 Task: Add to scrum project TranslateForge a team member softage.3@softage.net and assign as Project Lead.
Action: Mouse moved to (254, 66)
Screenshot: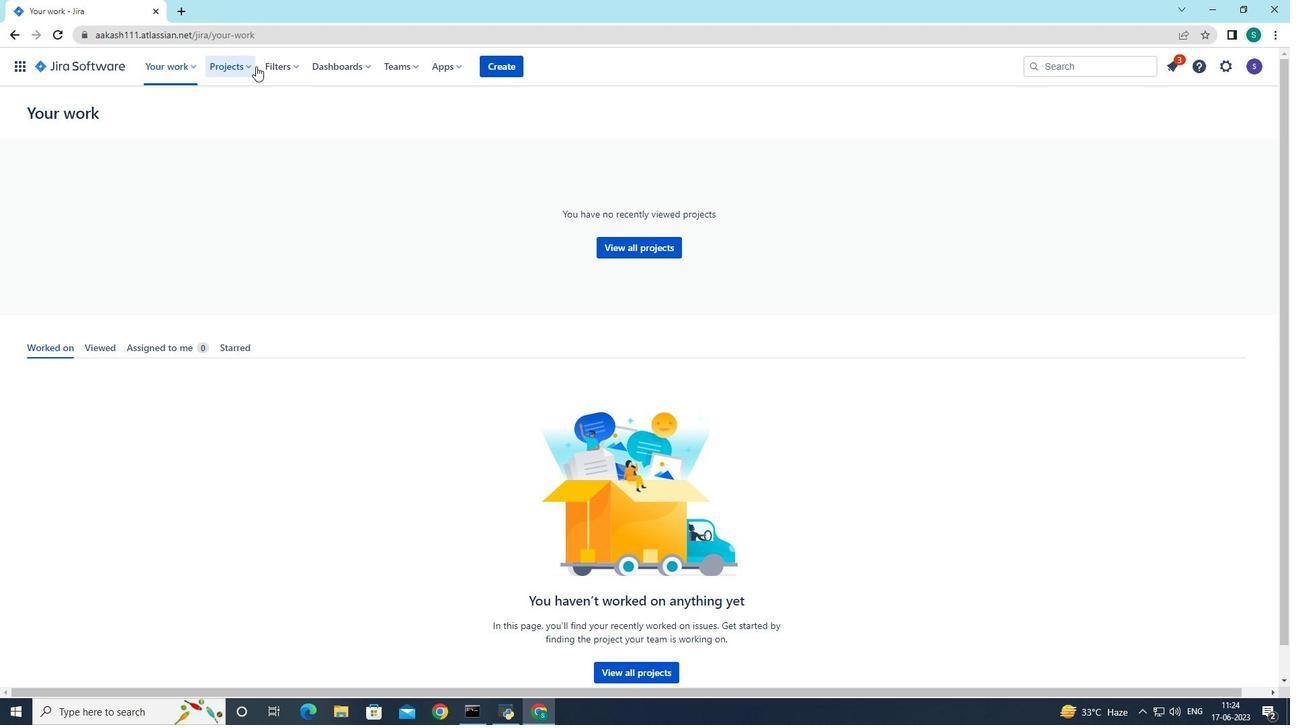 
Action: Mouse pressed left at (254, 66)
Screenshot: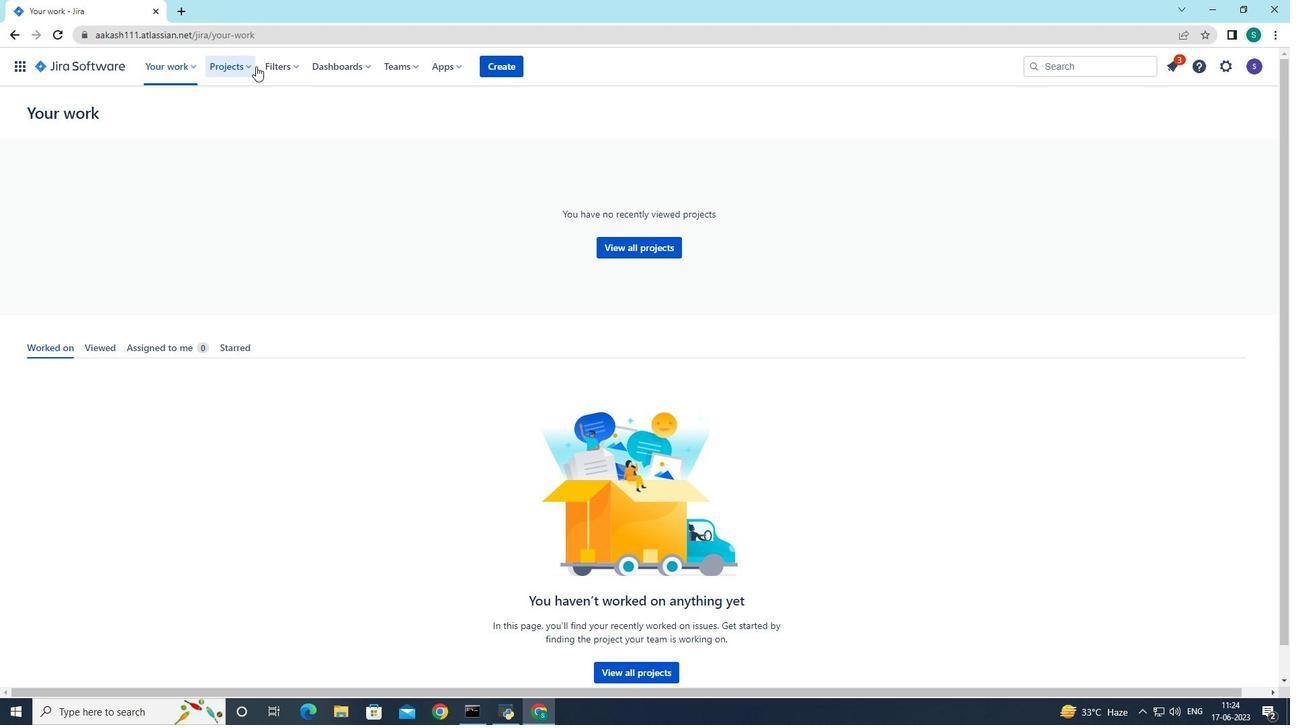 
Action: Mouse moved to (241, 131)
Screenshot: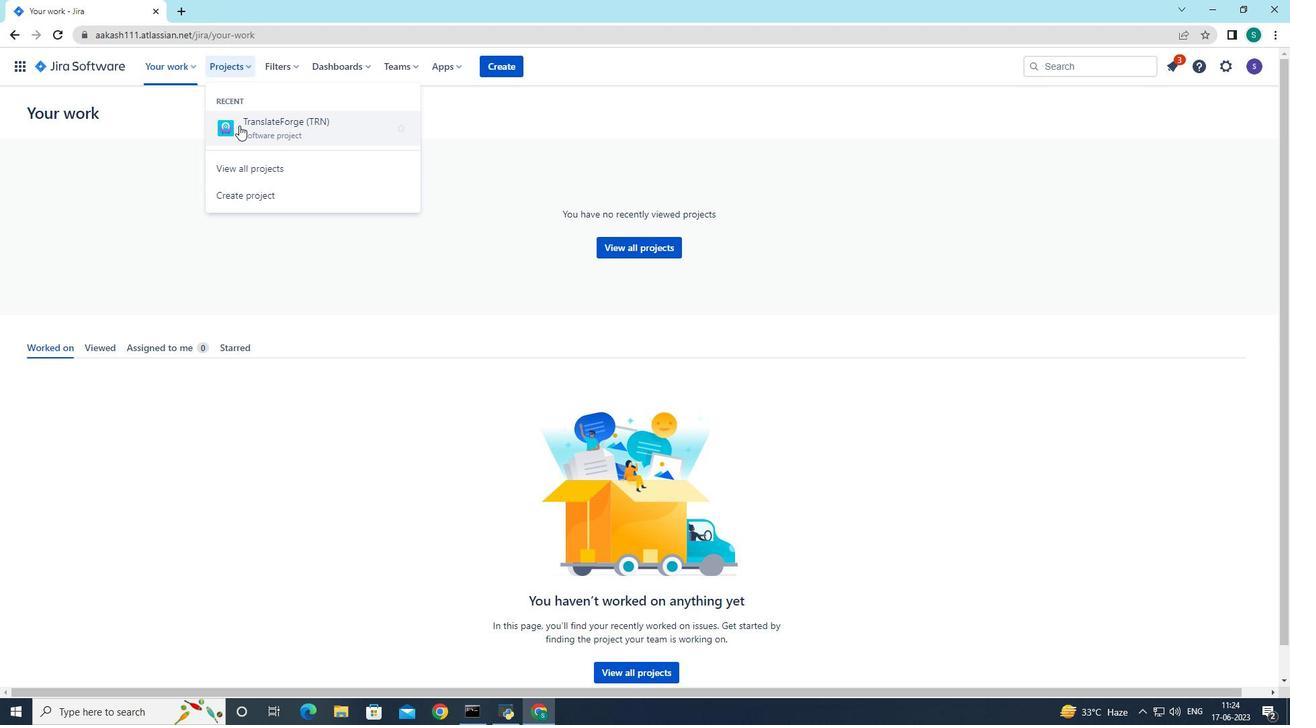 
Action: Mouse pressed left at (241, 131)
Screenshot: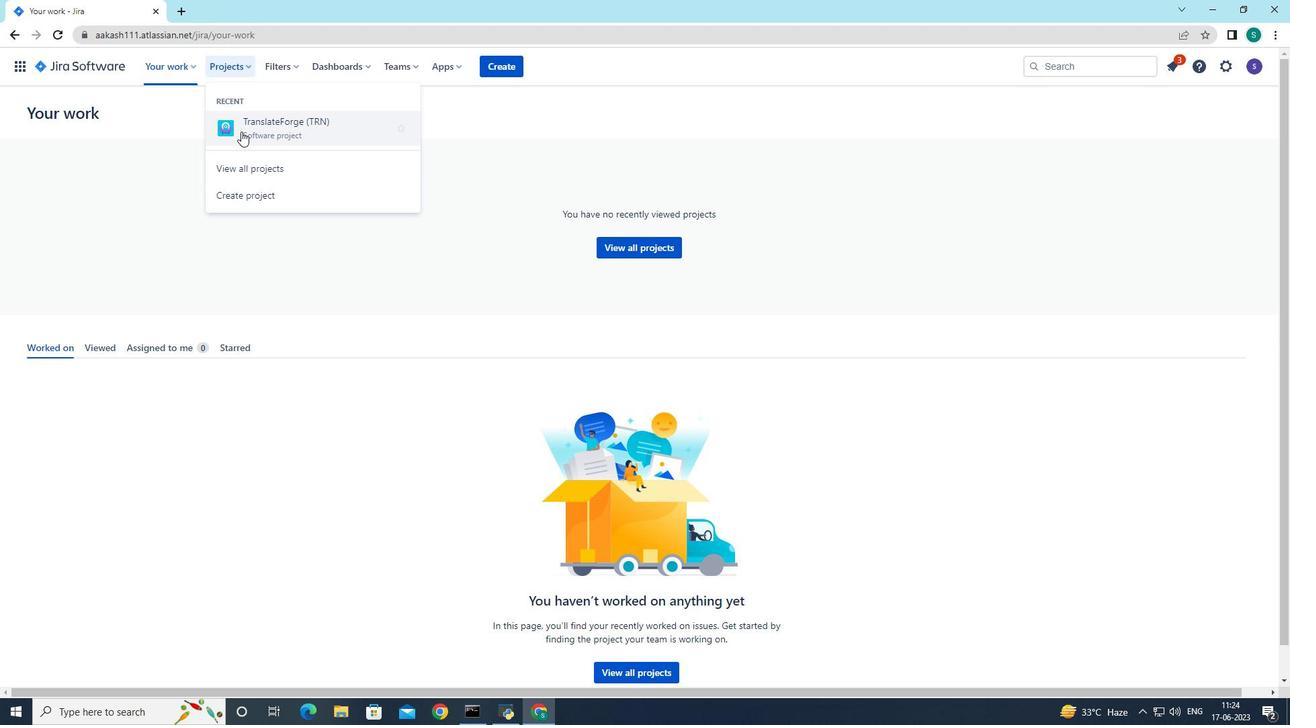 
Action: Mouse moved to (94, 381)
Screenshot: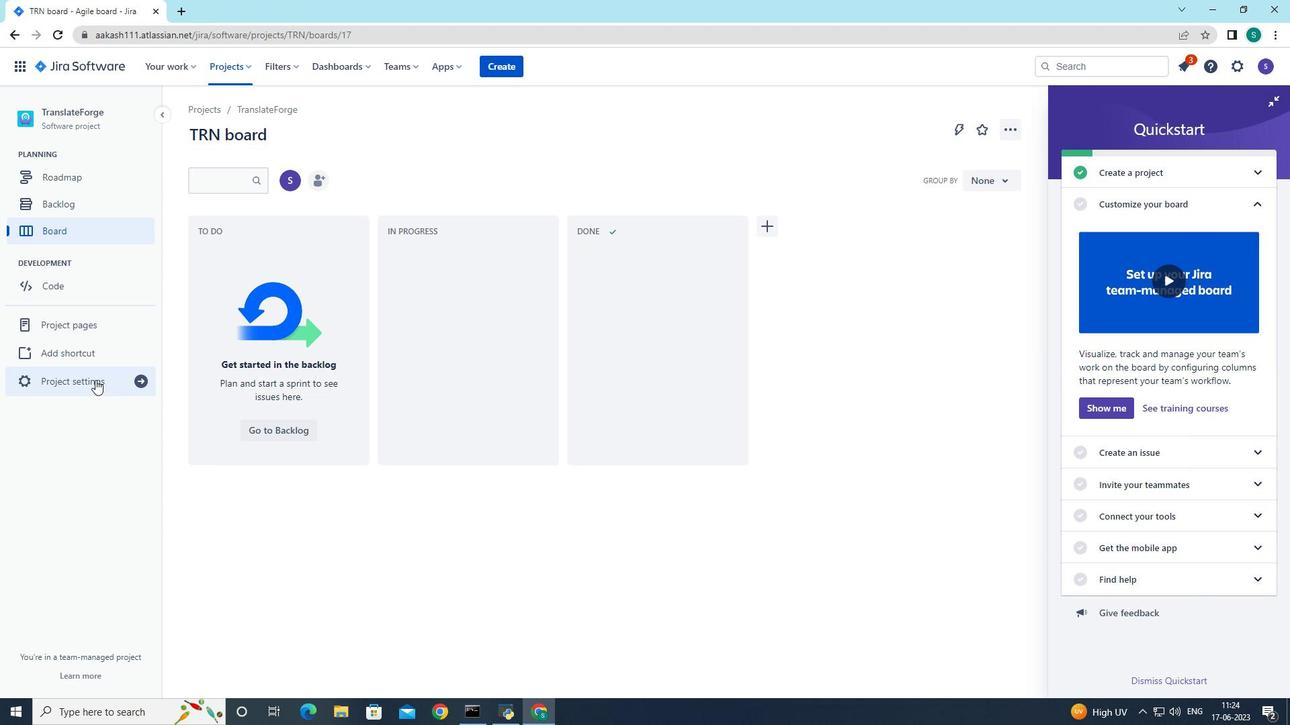 
Action: Mouse pressed left at (94, 381)
Screenshot: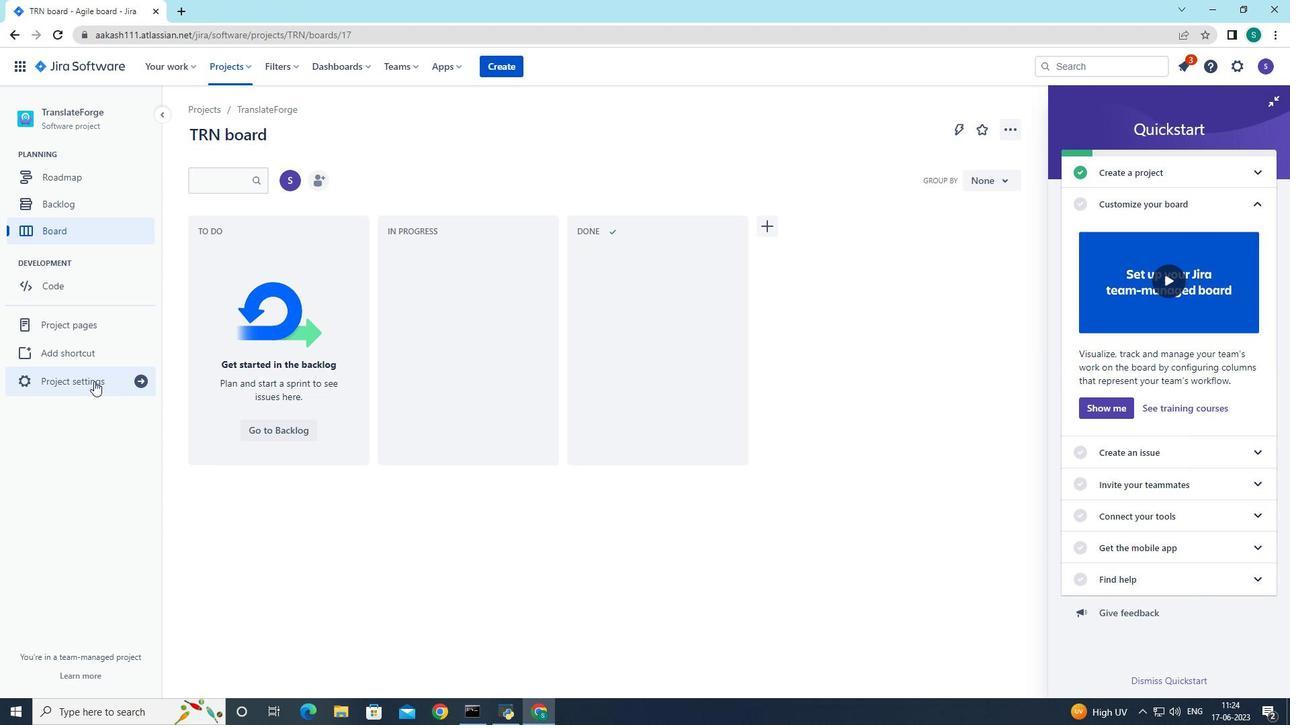 
Action: Mouse moved to (688, 432)
Screenshot: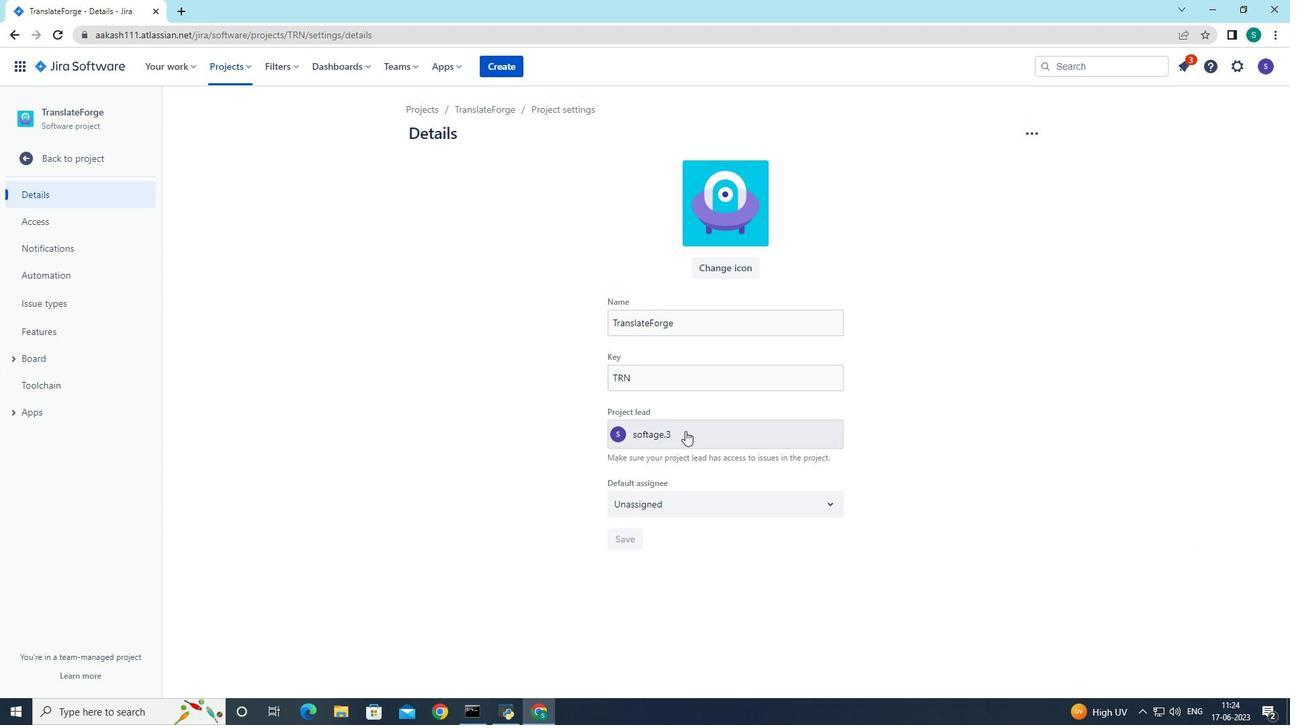 
Action: Mouse pressed left at (688, 432)
Screenshot: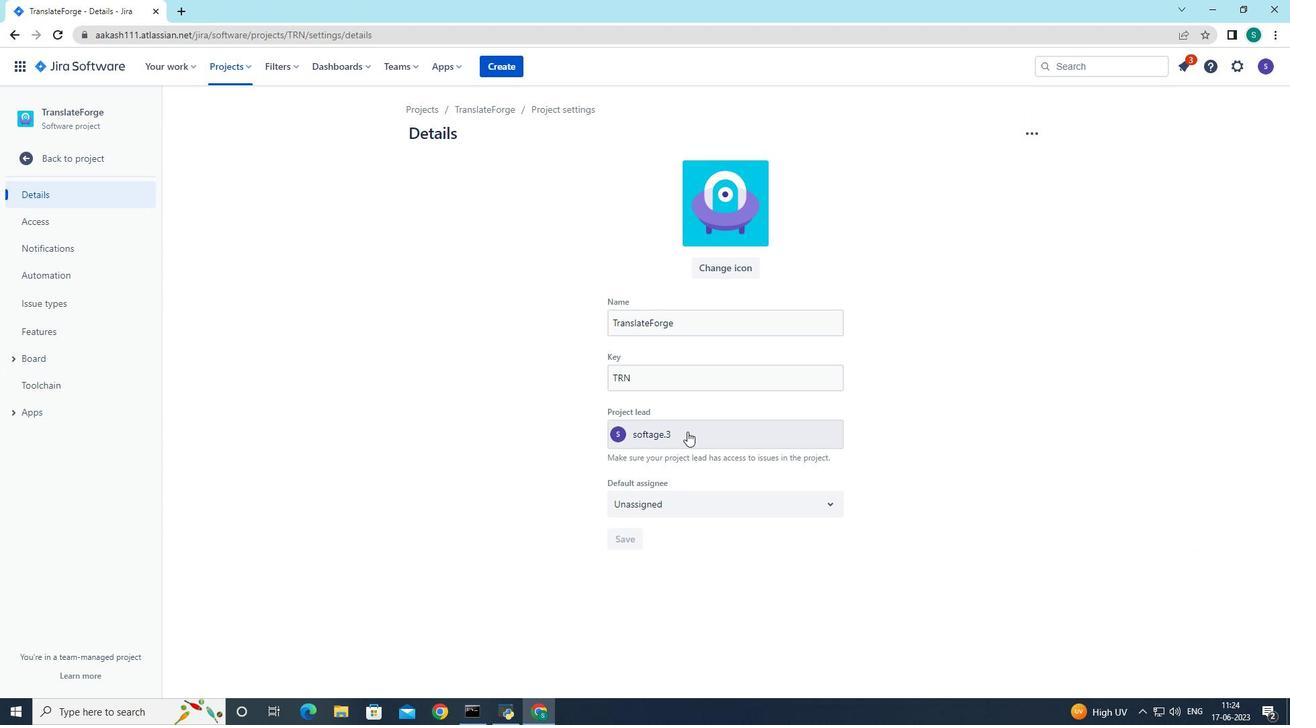 
Action: Mouse moved to (693, 437)
Screenshot: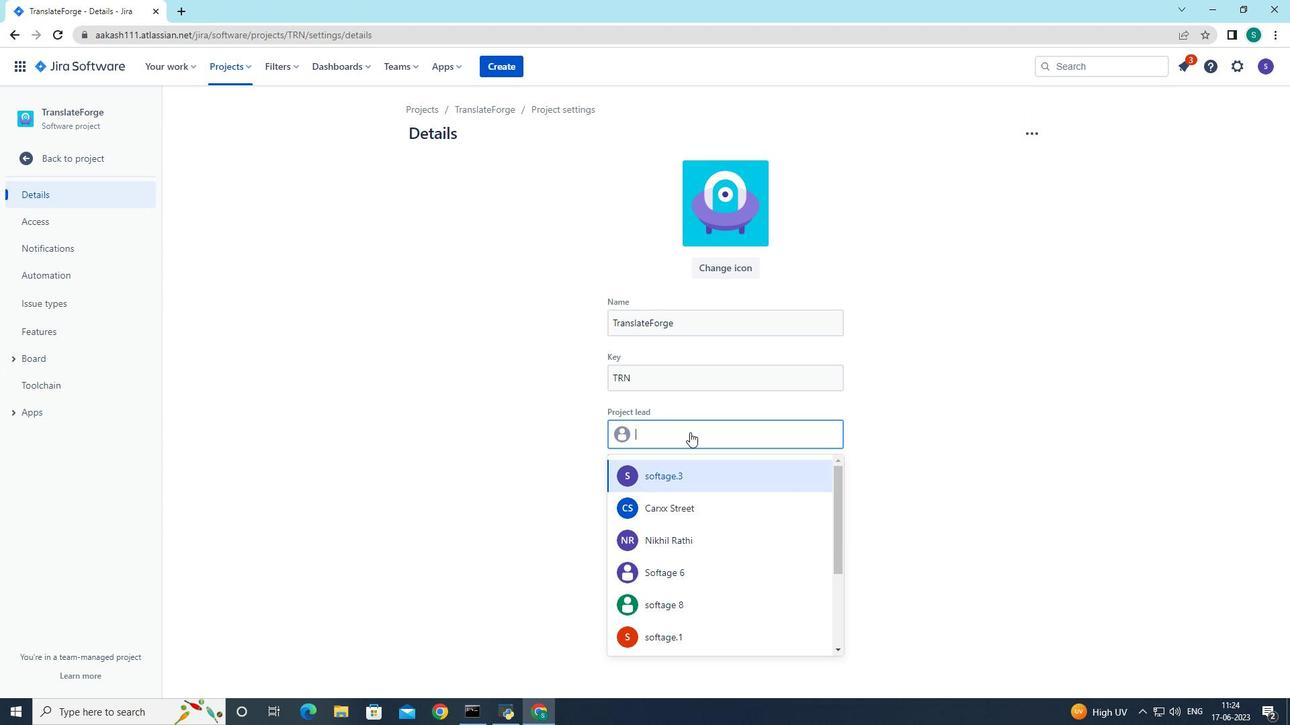 
Action: Key pressed softage.3<Key.shift>@sof
Screenshot: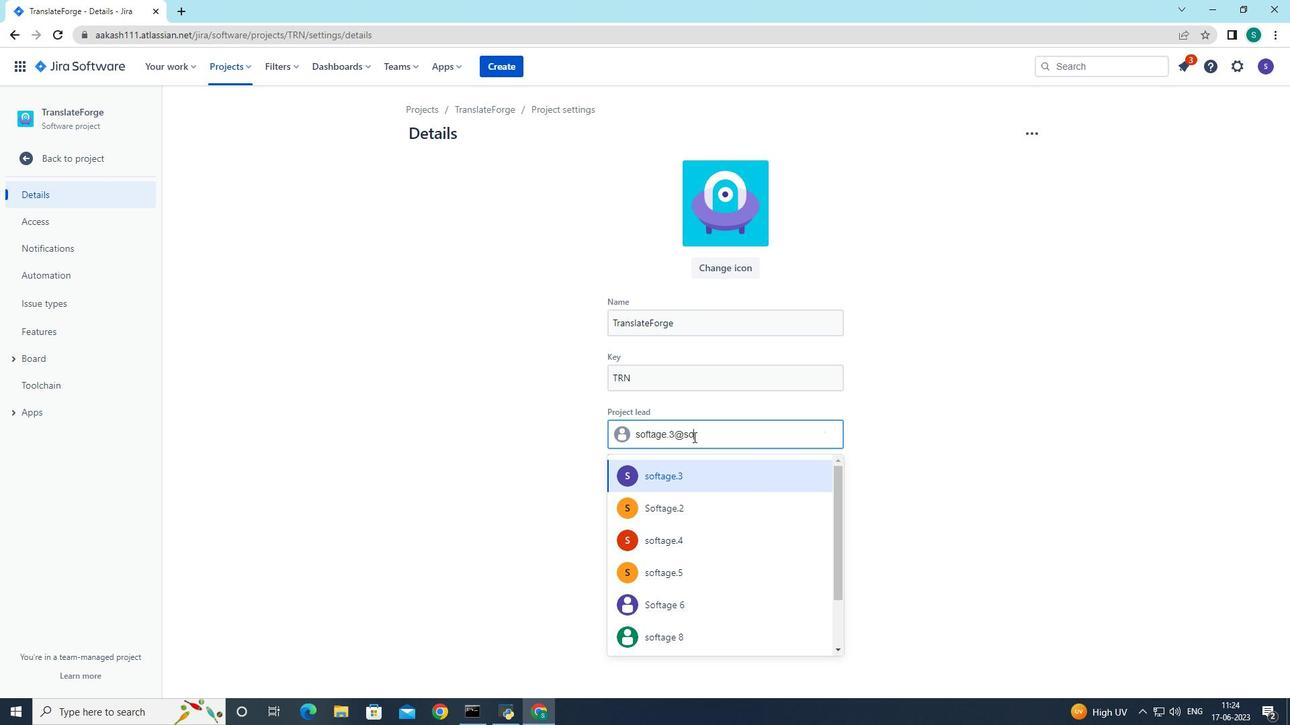 
Action: Mouse moved to (815, 426)
Screenshot: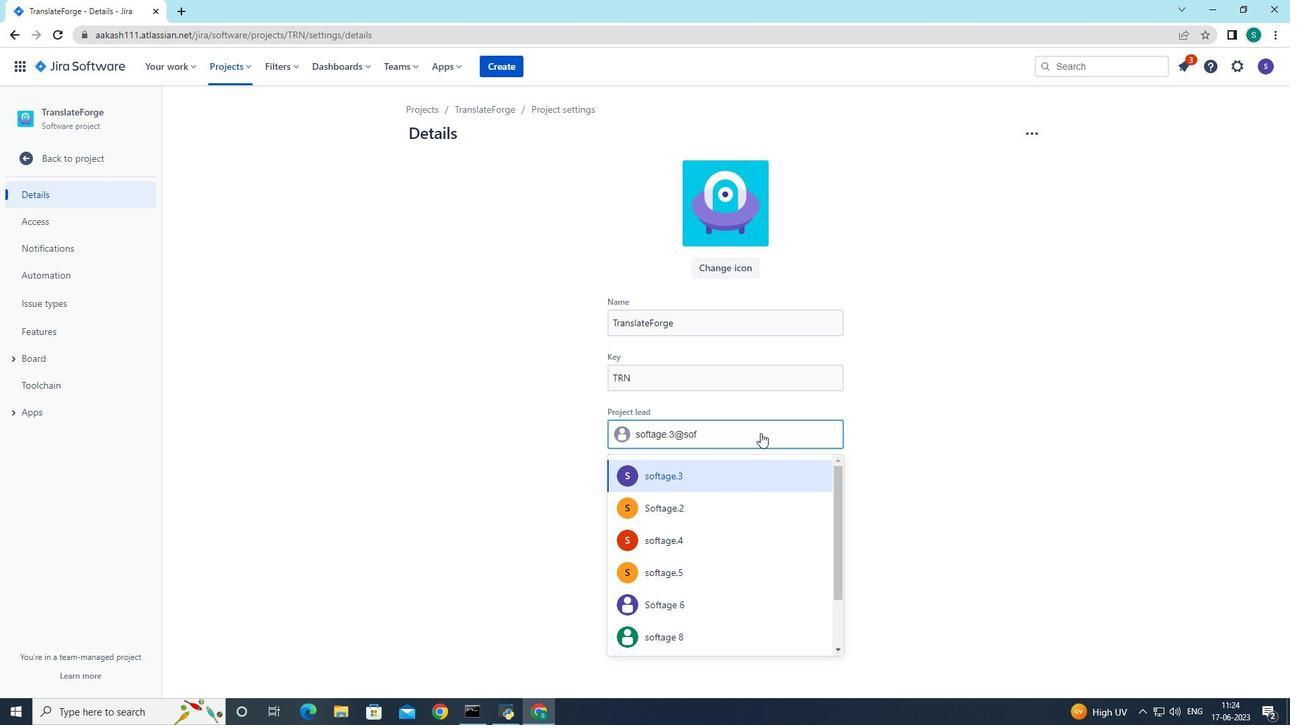 
Action: Key pressed tage.net
Screenshot: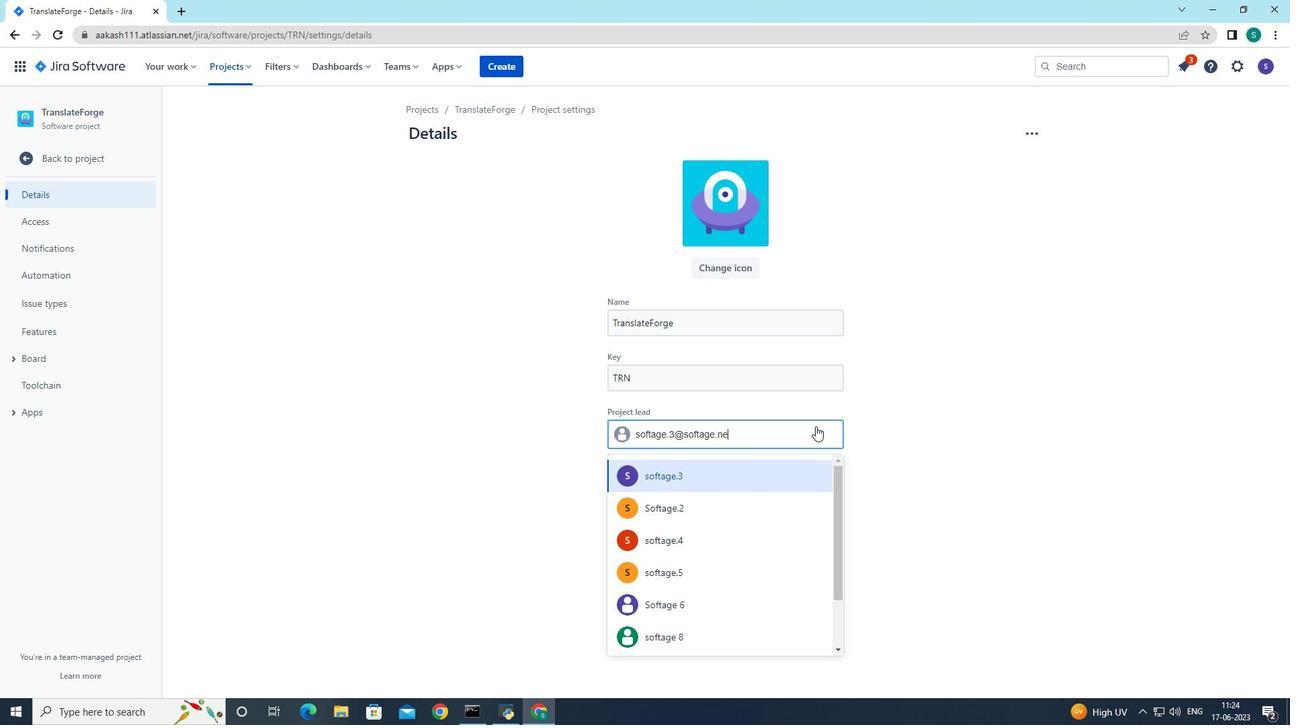 
Action: Mouse moved to (735, 477)
Screenshot: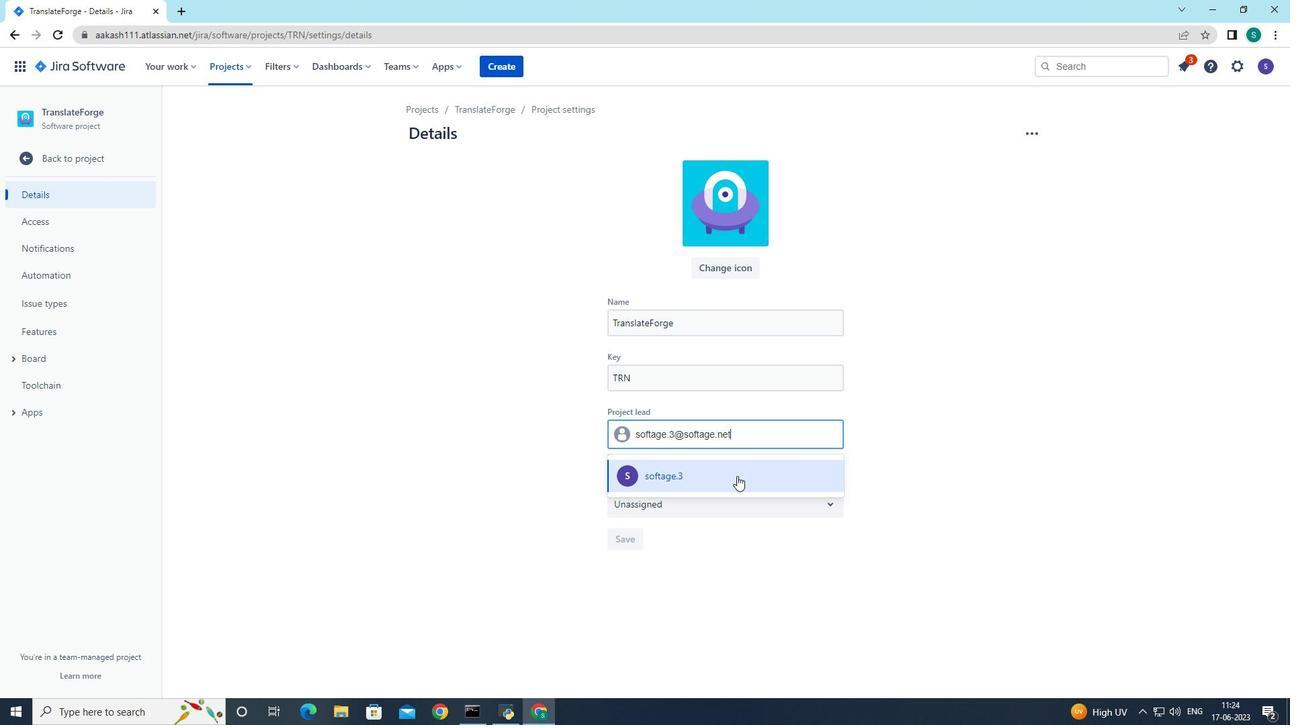 
Action: Mouse pressed left at (735, 477)
Screenshot: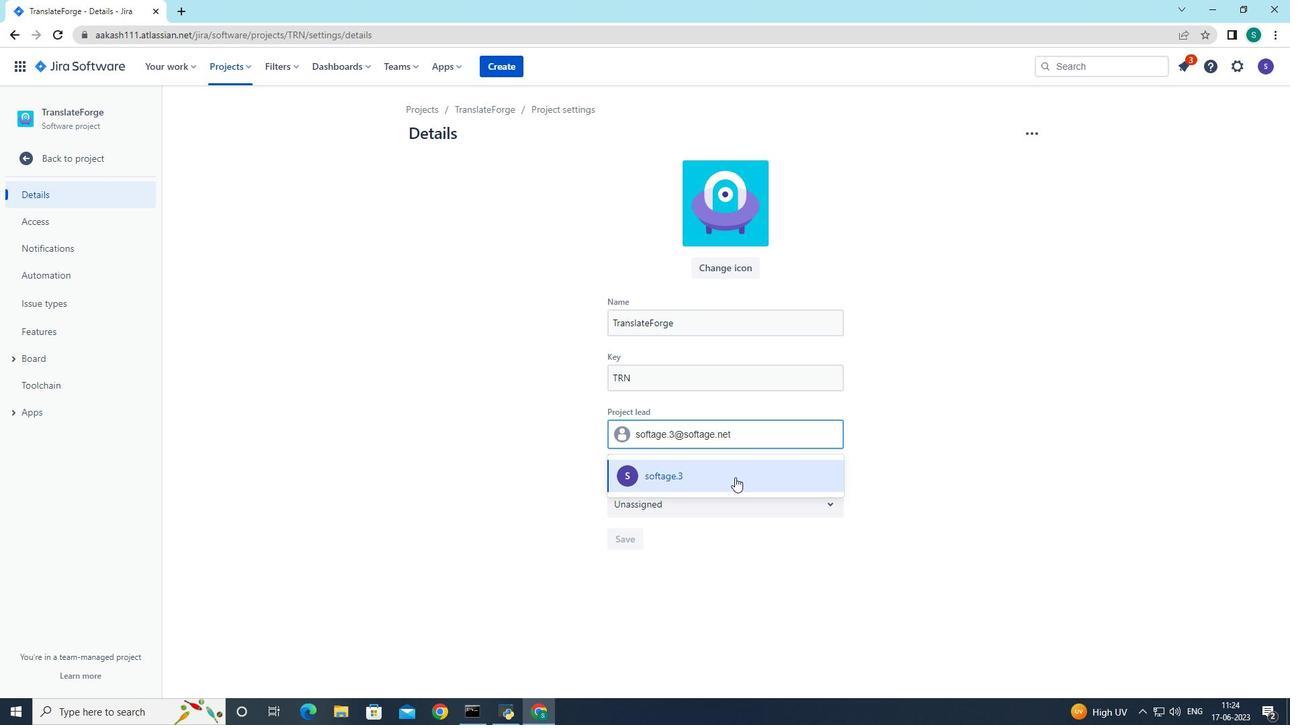 
Action: Mouse moved to (739, 506)
Screenshot: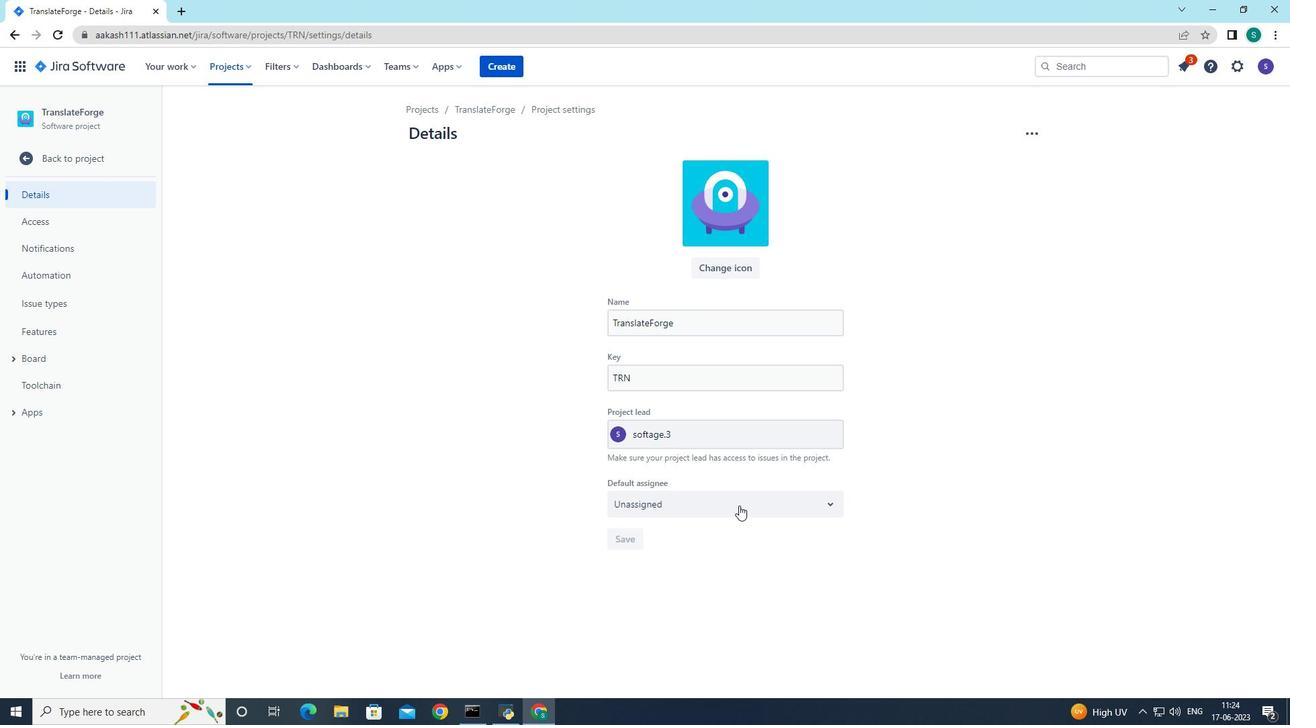 
Action: Mouse pressed left at (739, 506)
Screenshot: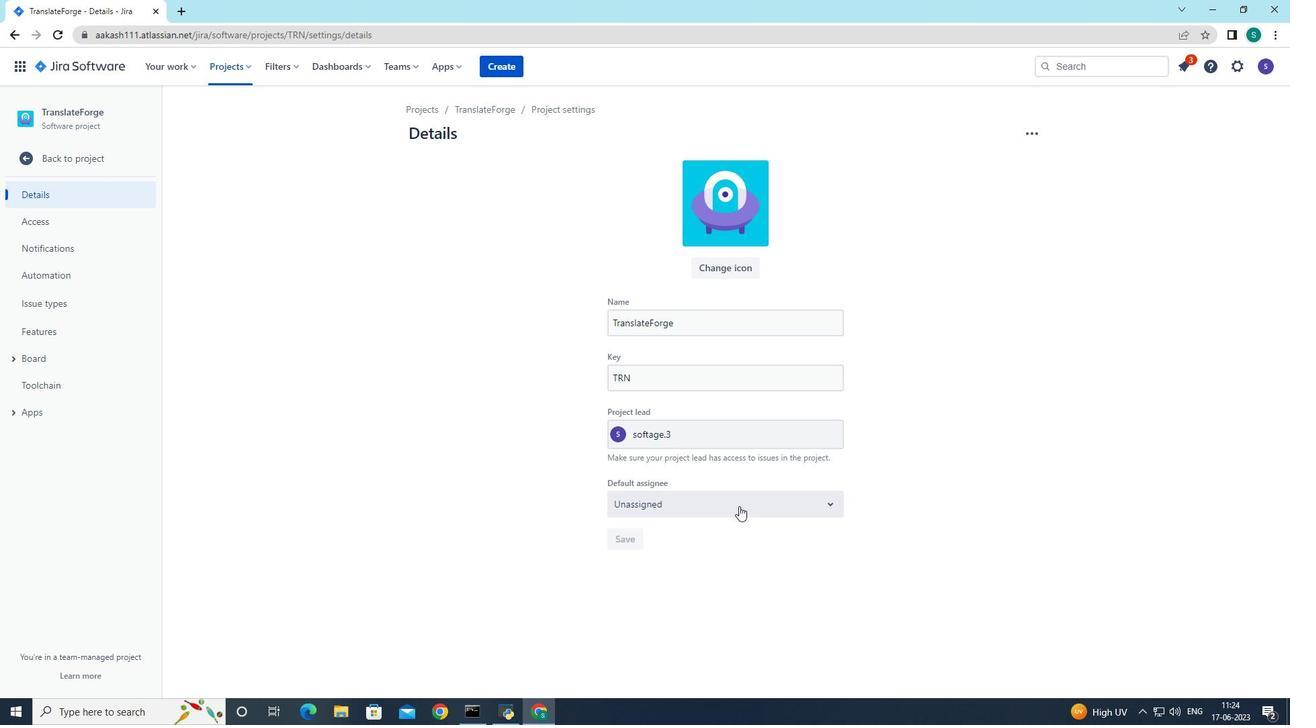 
Action: Mouse moved to (686, 540)
Screenshot: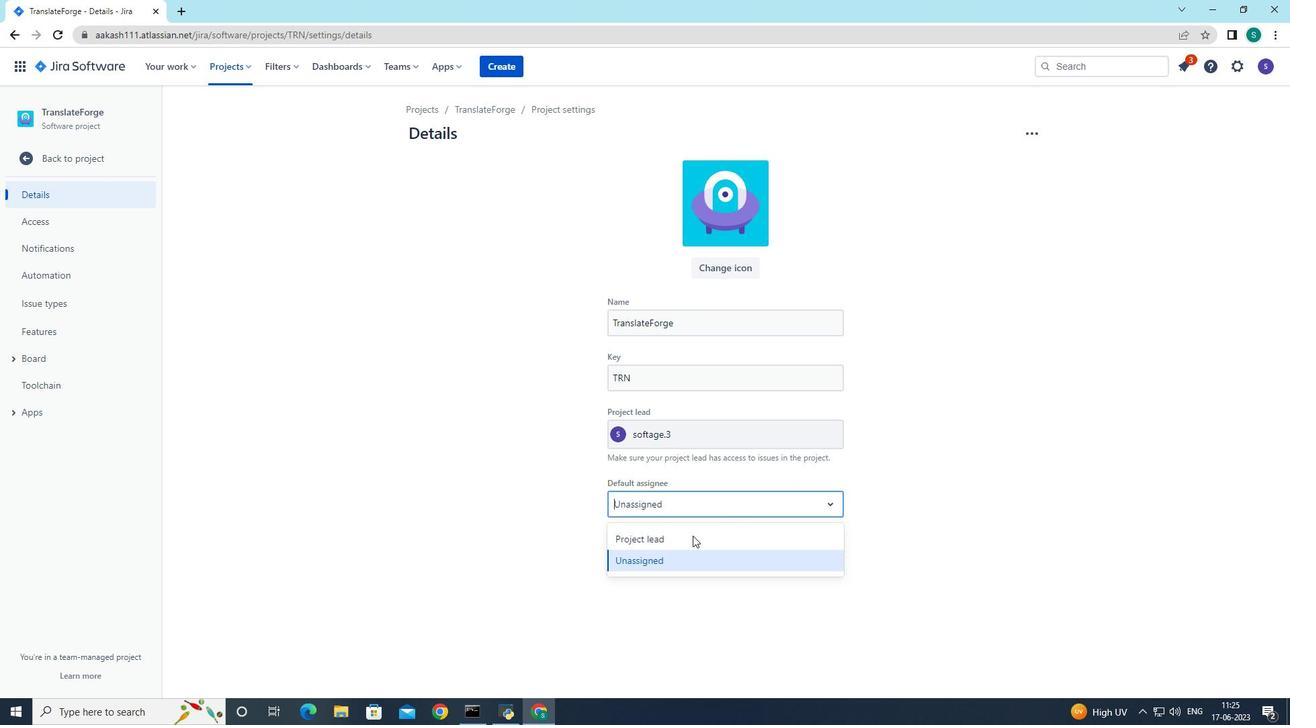 
Action: Mouse pressed left at (686, 540)
Screenshot: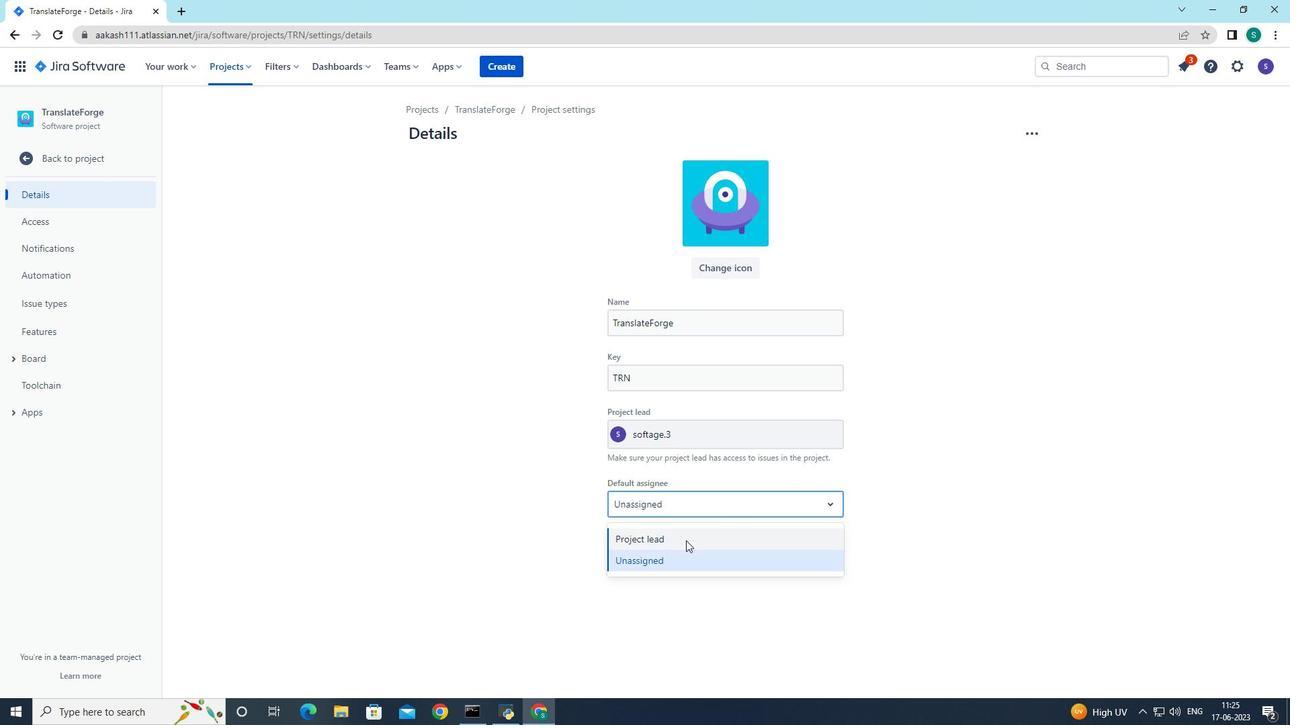 
Action: Mouse moved to (626, 544)
Screenshot: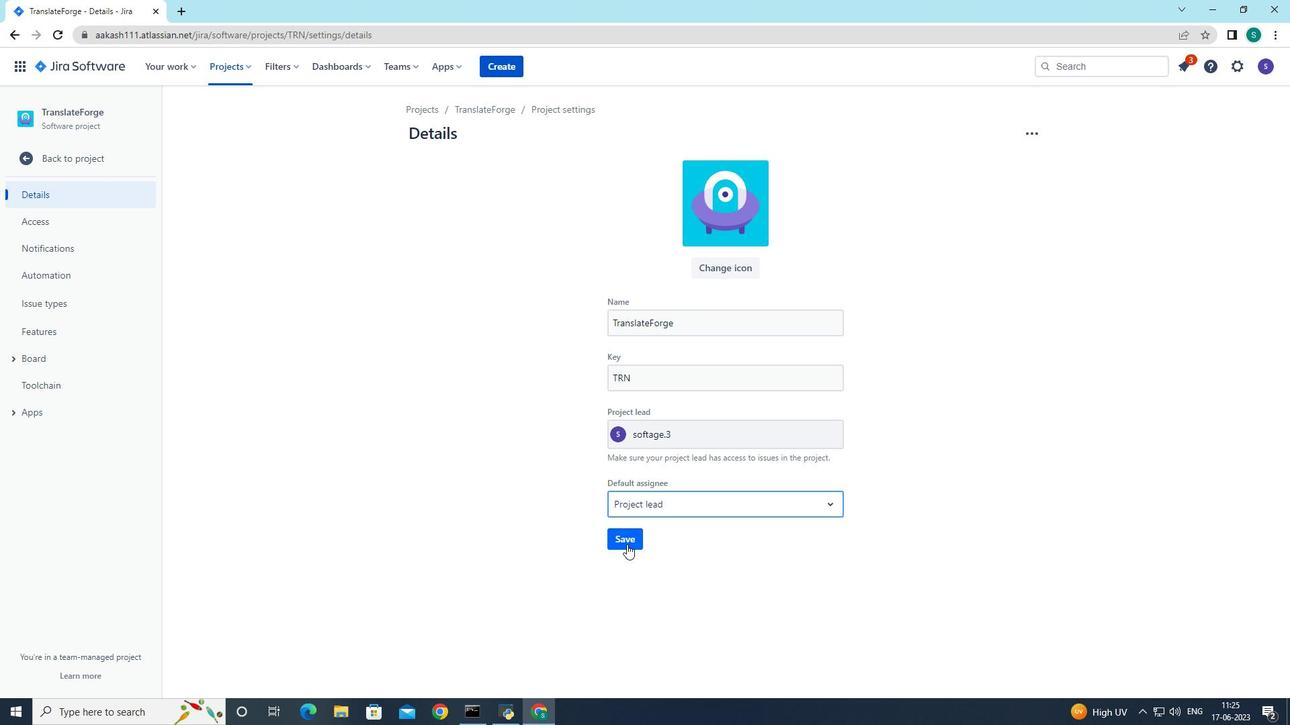 
Action: Mouse pressed left at (626, 544)
Screenshot: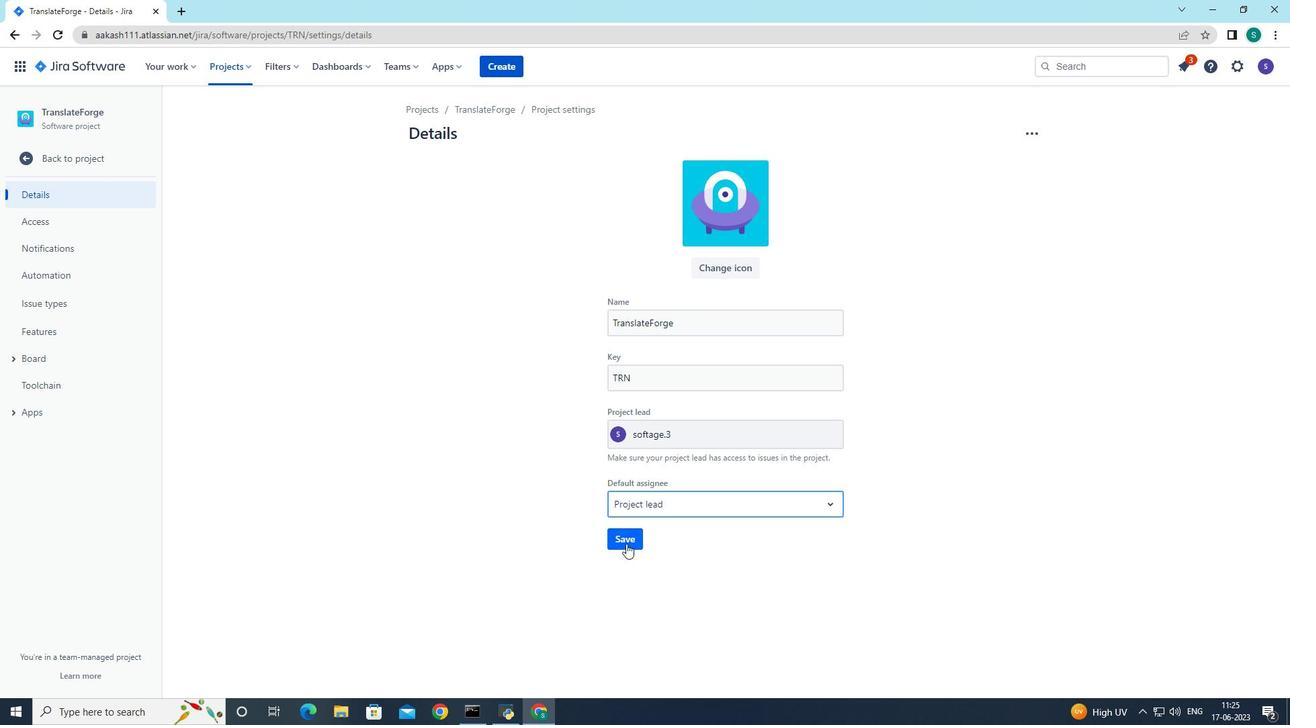 
